 Task: Check the sale-to-list ratio of mountain view in the last 1 year.
Action: Mouse moved to (943, 218)
Screenshot: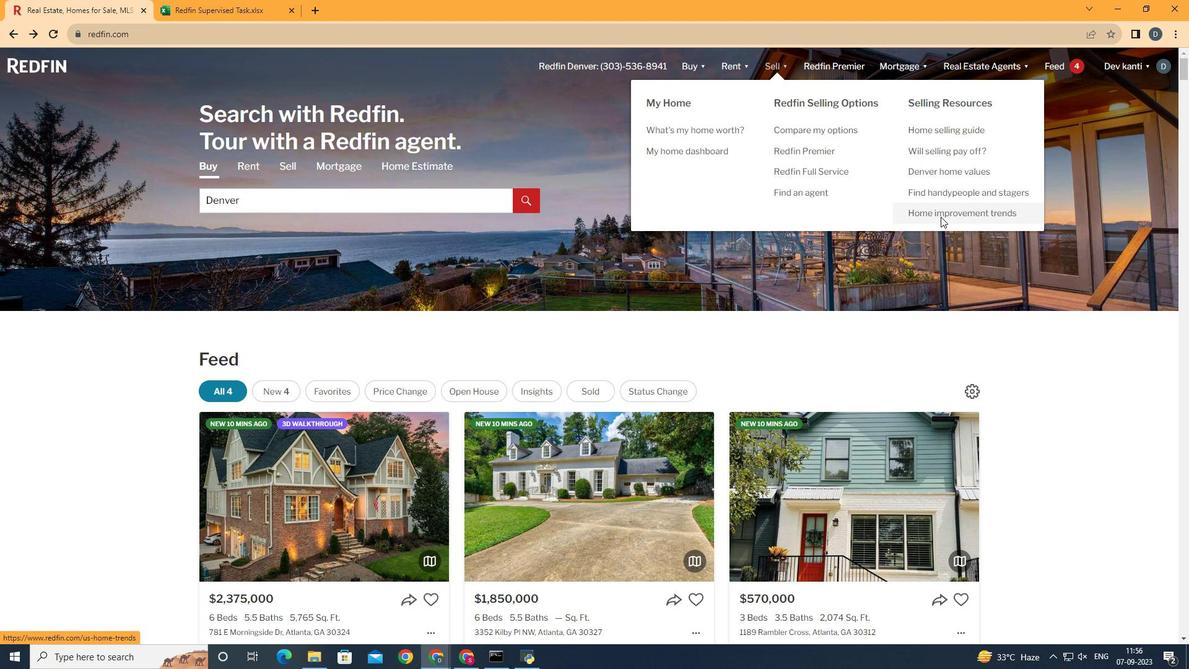 
Action: Mouse pressed left at (943, 218)
Screenshot: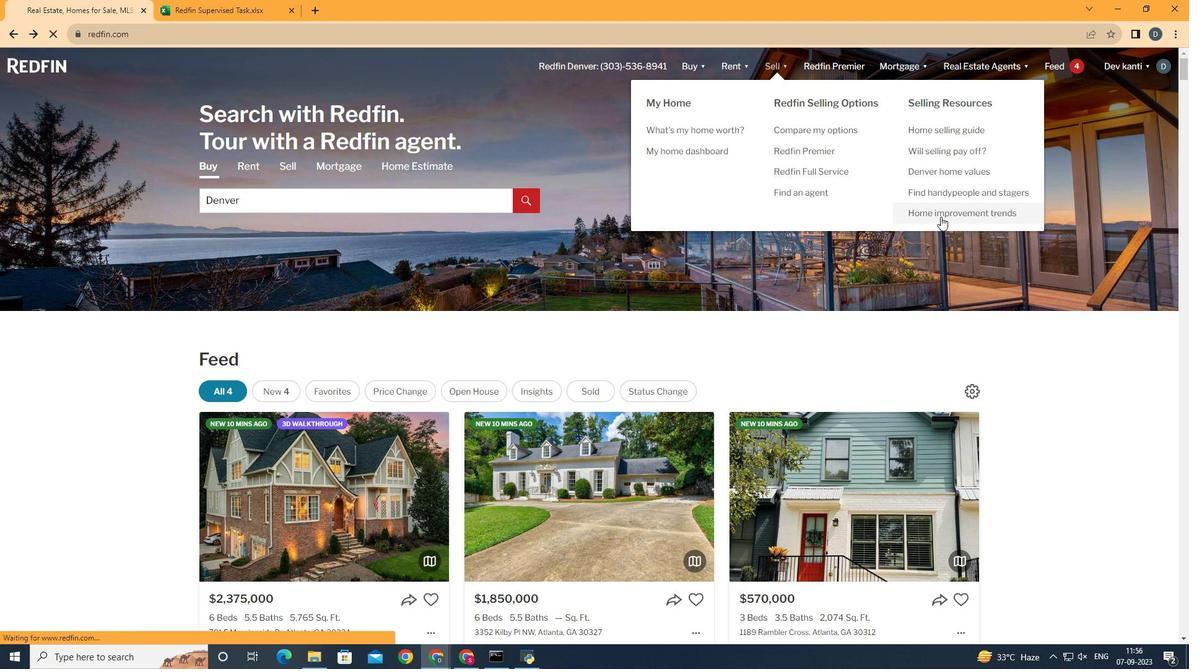 
Action: Mouse moved to (319, 237)
Screenshot: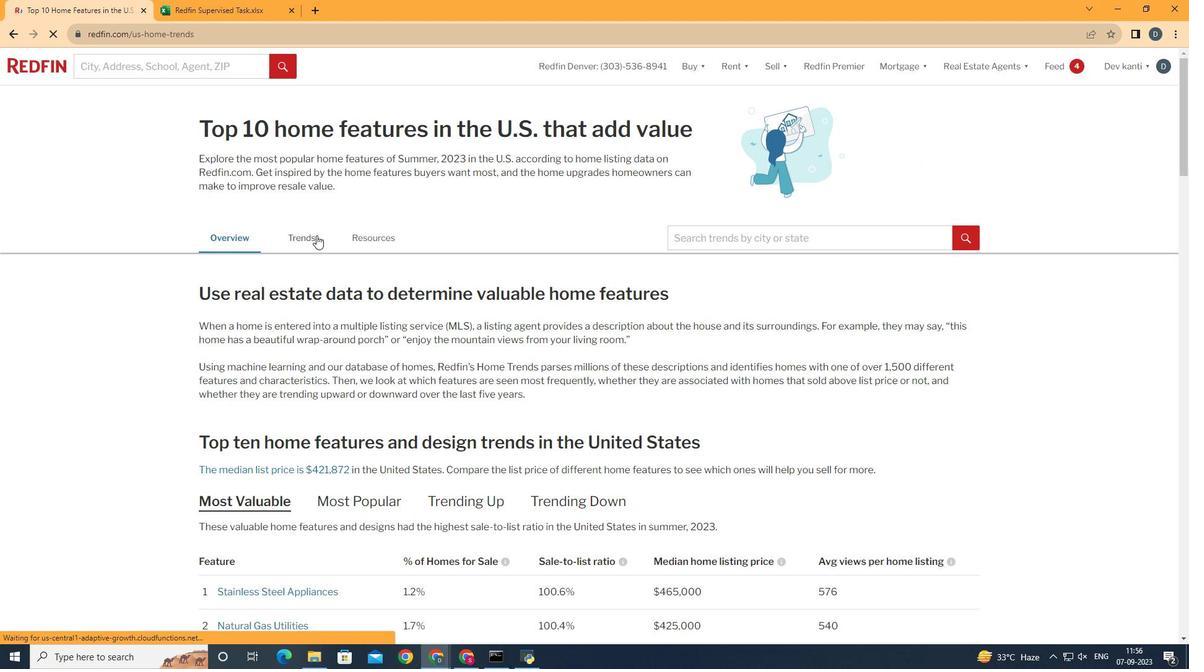 
Action: Mouse pressed left at (319, 237)
Screenshot: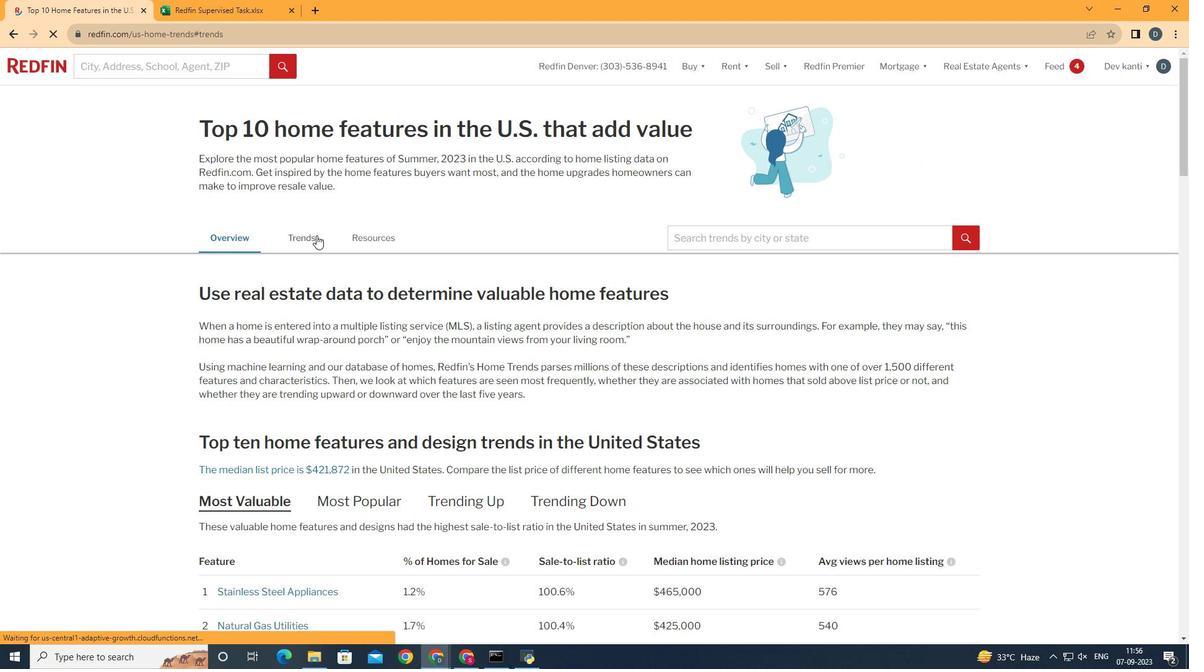 
Action: Mouse moved to (306, 235)
Screenshot: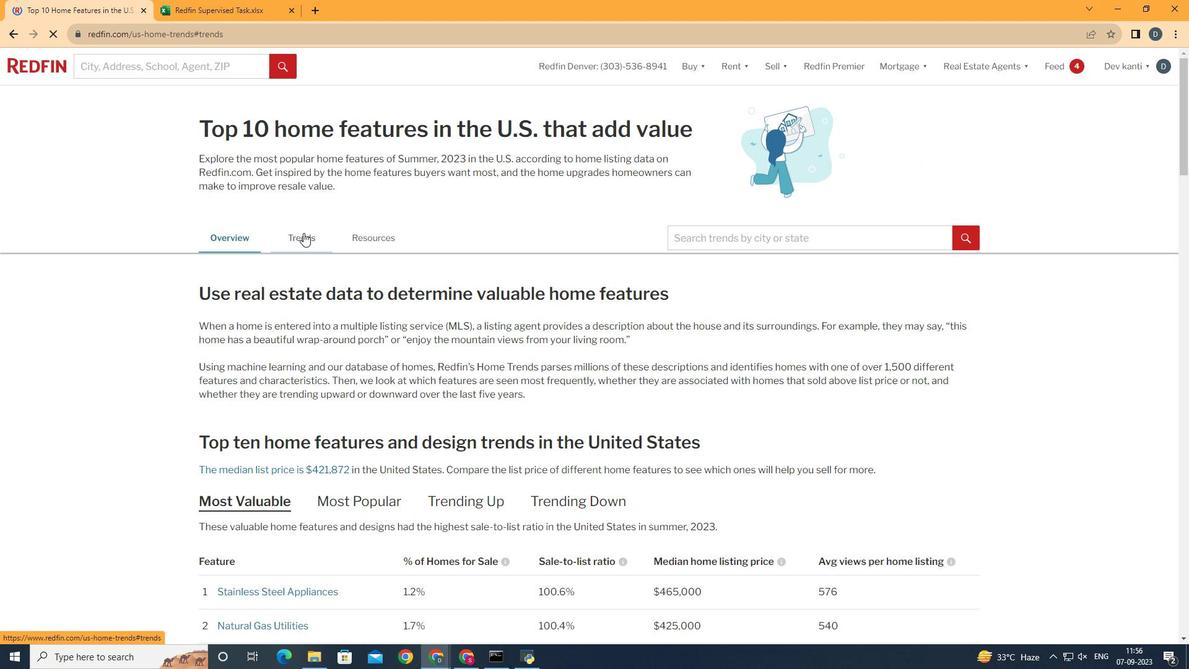 
Action: Mouse pressed left at (306, 235)
Screenshot: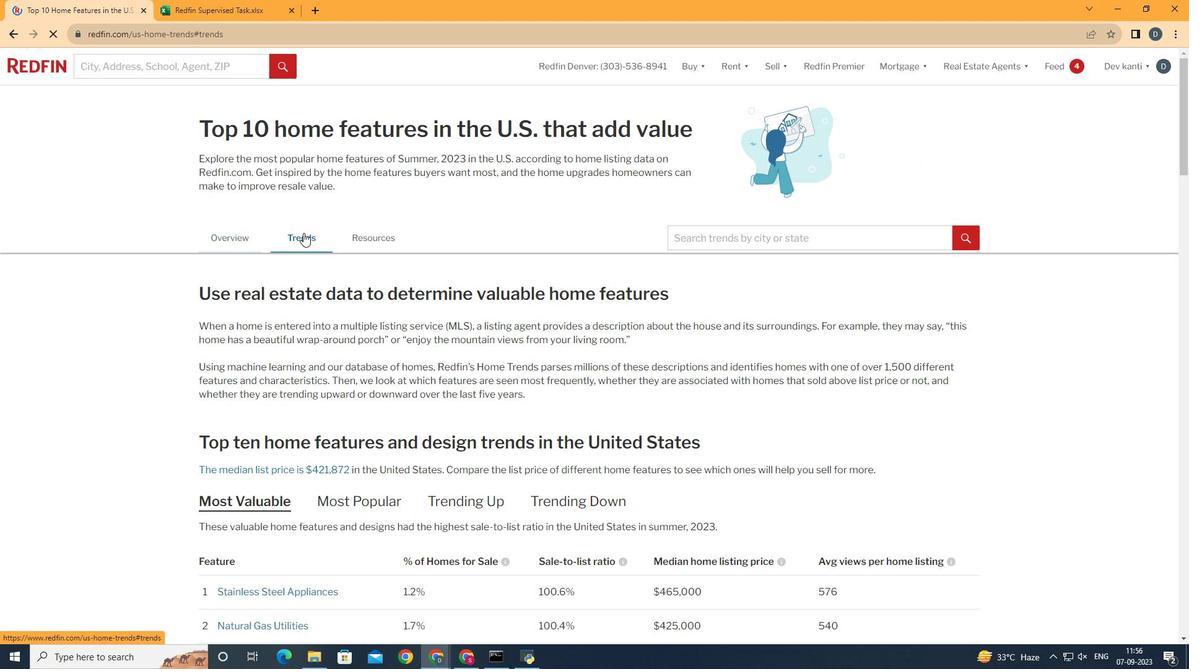 
Action: Mouse moved to (396, 296)
Screenshot: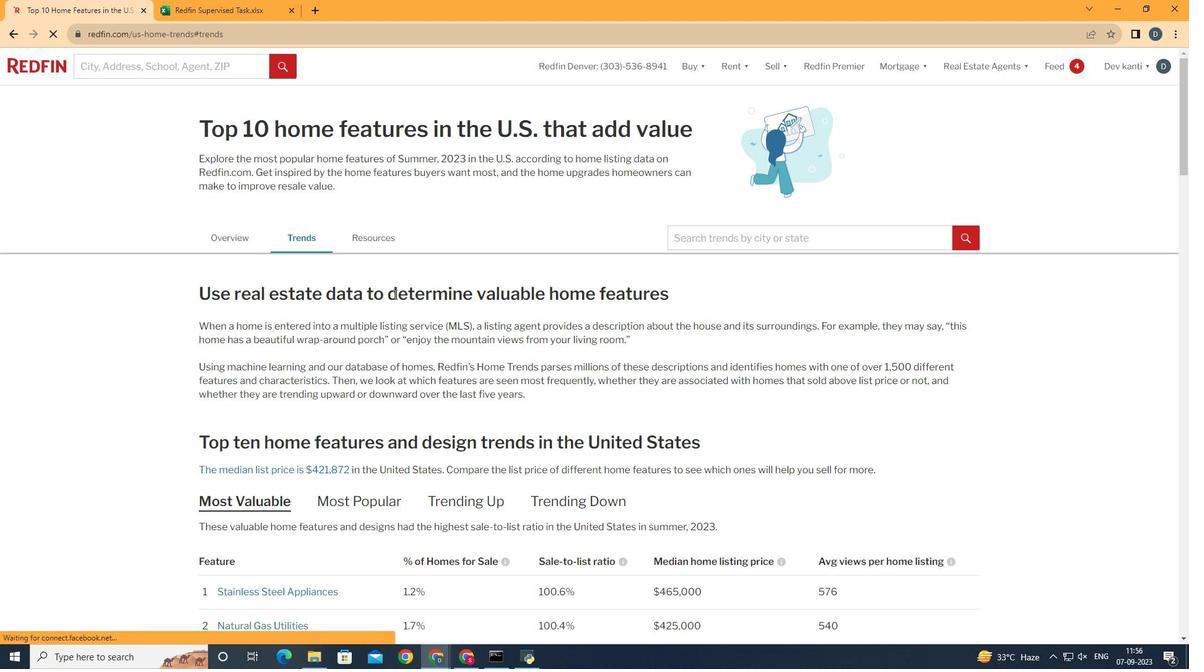 
Action: Mouse scrolled (396, 296) with delta (0, 0)
Screenshot: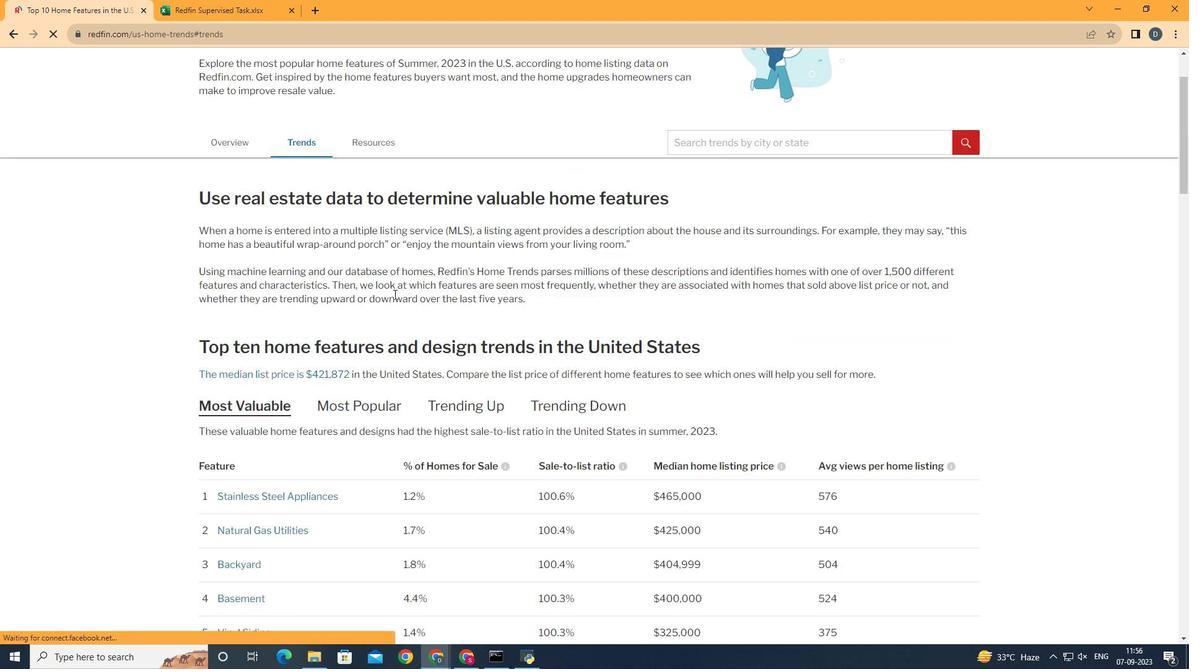 
Action: Mouse scrolled (396, 296) with delta (0, 0)
Screenshot: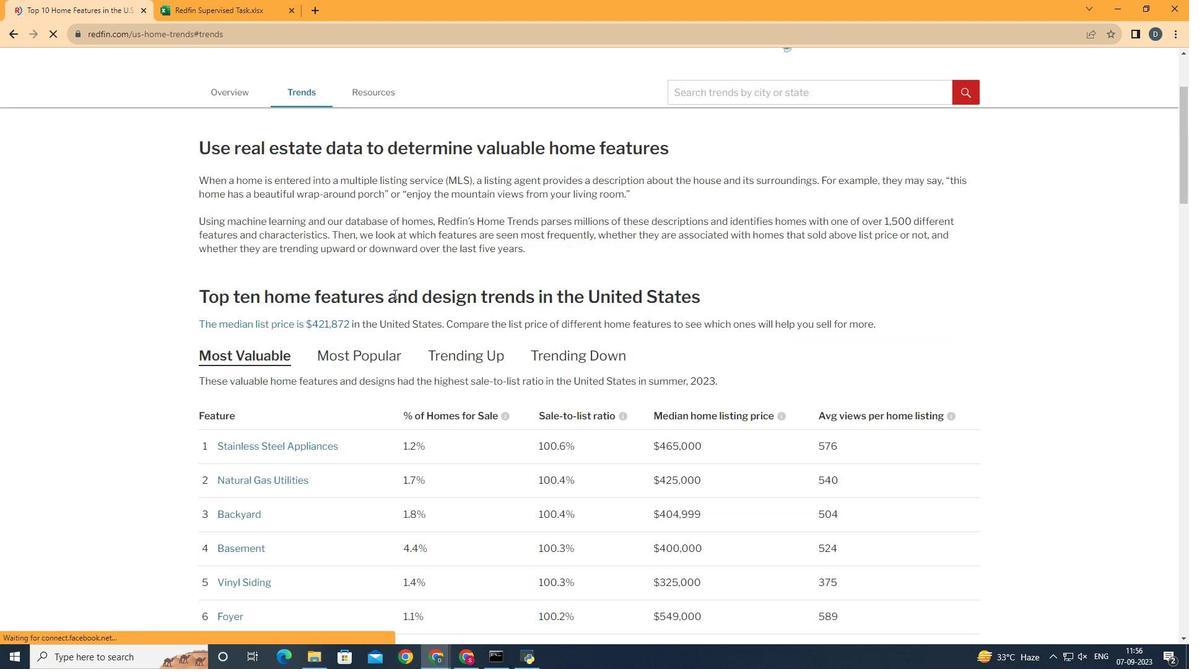 
Action: Mouse scrolled (396, 296) with delta (0, 0)
Screenshot: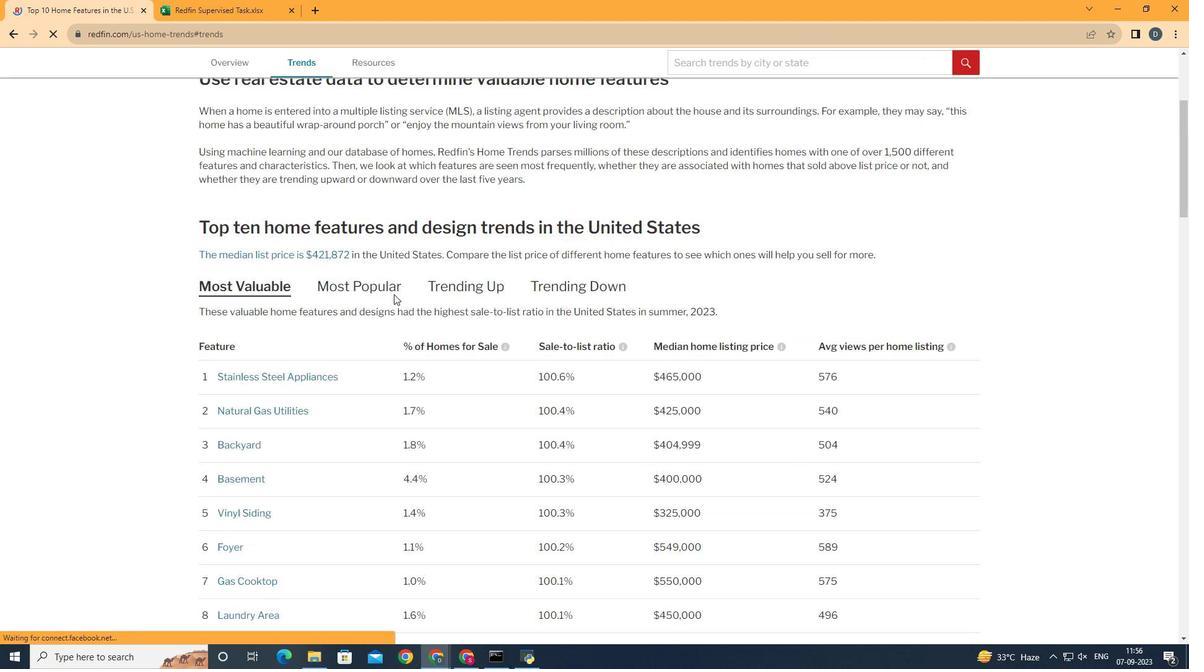
Action: Mouse scrolled (396, 296) with delta (0, 0)
Screenshot: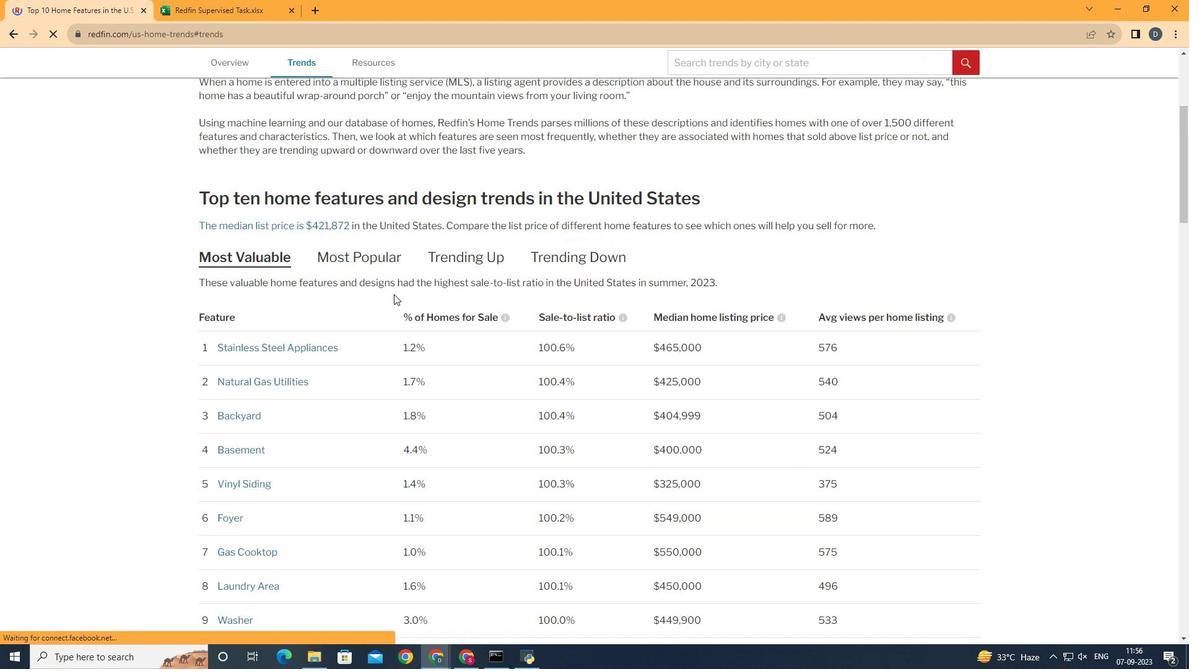 
Action: Mouse scrolled (396, 296) with delta (0, 0)
Screenshot: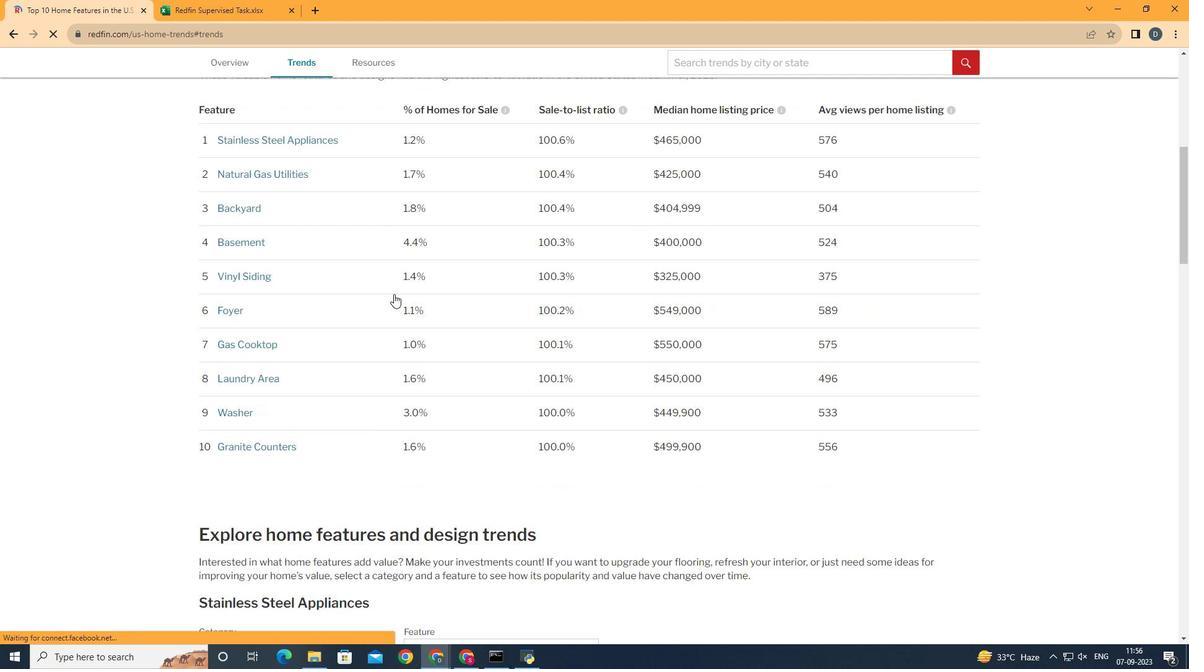 
Action: Mouse scrolled (396, 296) with delta (0, 0)
Screenshot: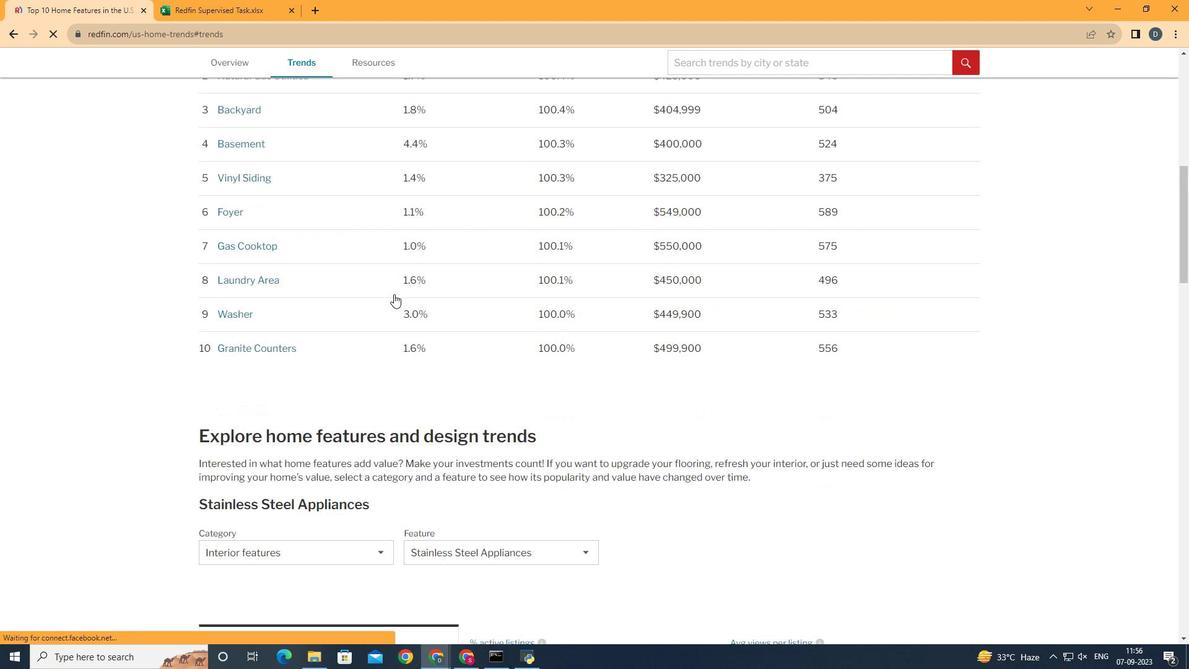 
Action: Mouse scrolled (396, 296) with delta (0, 0)
Screenshot: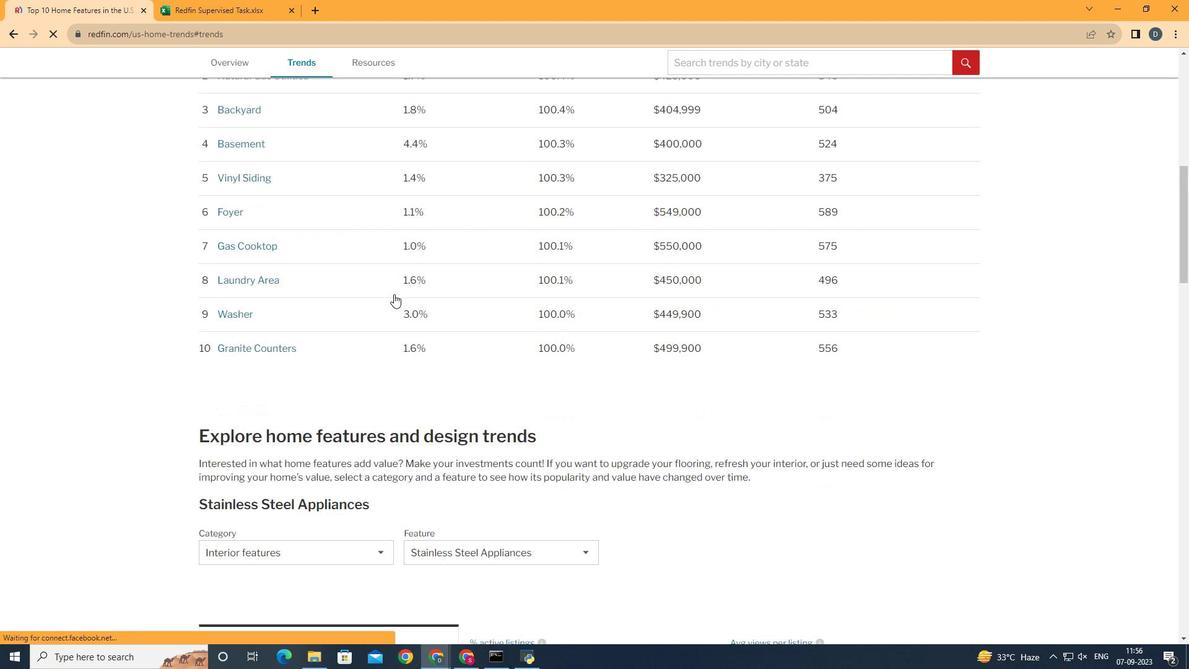 
Action: Mouse scrolled (396, 296) with delta (0, 0)
Screenshot: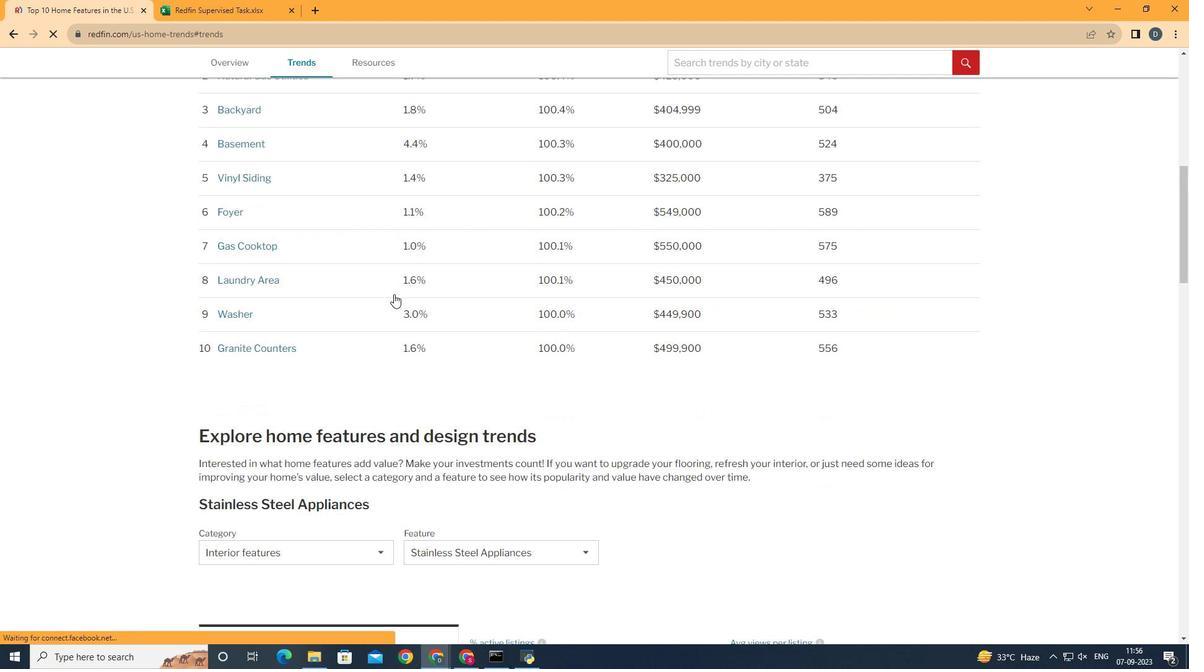 
Action: Mouse scrolled (396, 296) with delta (0, 0)
Screenshot: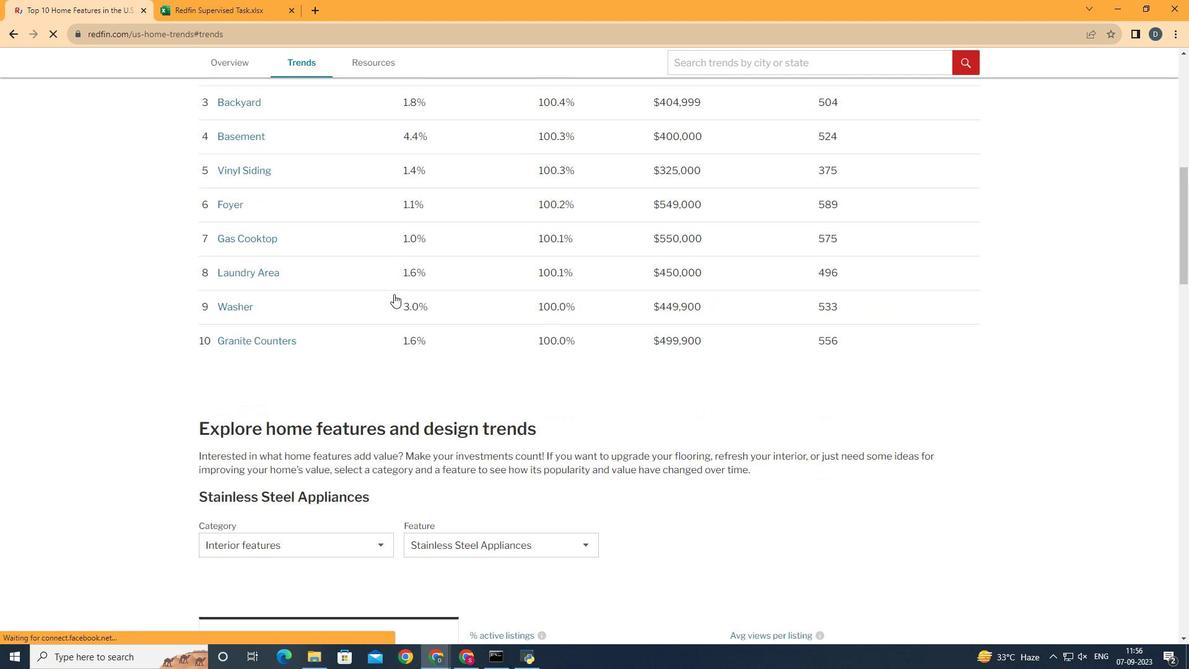 
Action: Mouse scrolled (396, 296) with delta (0, 0)
Screenshot: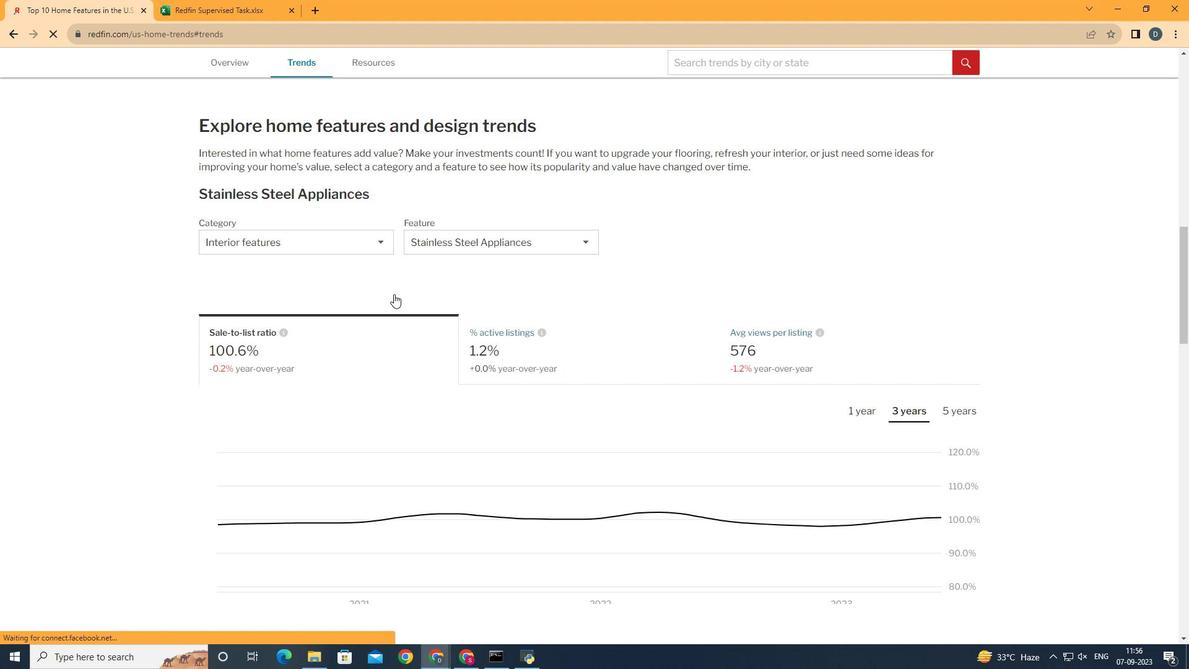 
Action: Mouse scrolled (396, 296) with delta (0, 0)
Screenshot: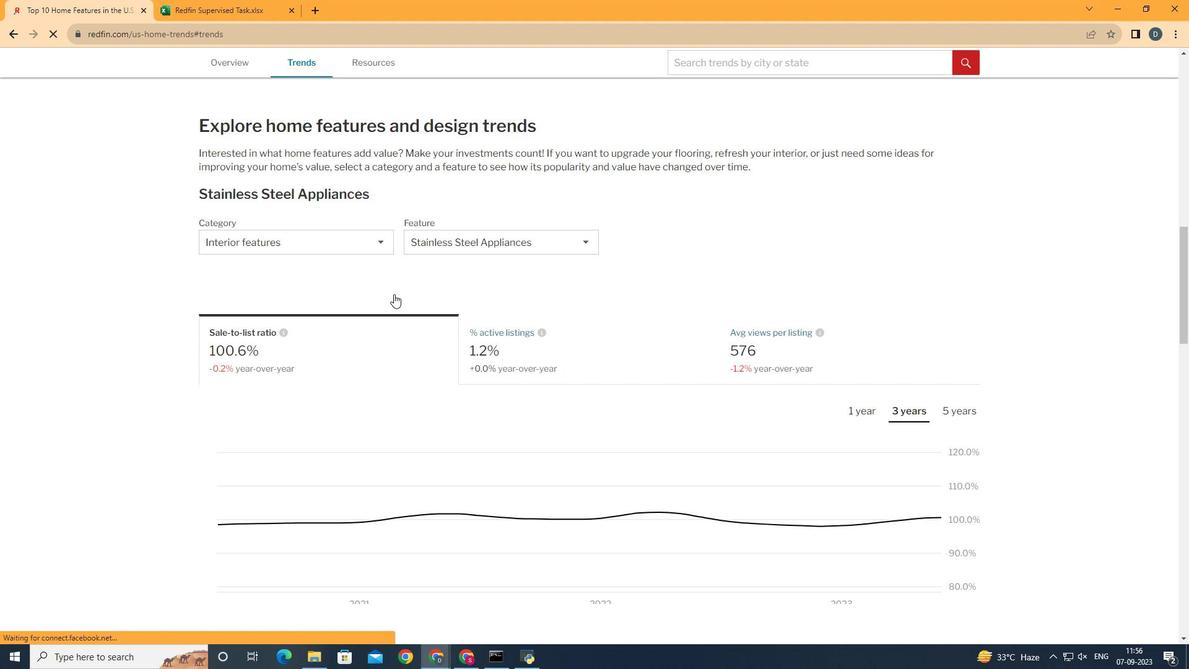 
Action: Mouse scrolled (396, 296) with delta (0, 0)
Screenshot: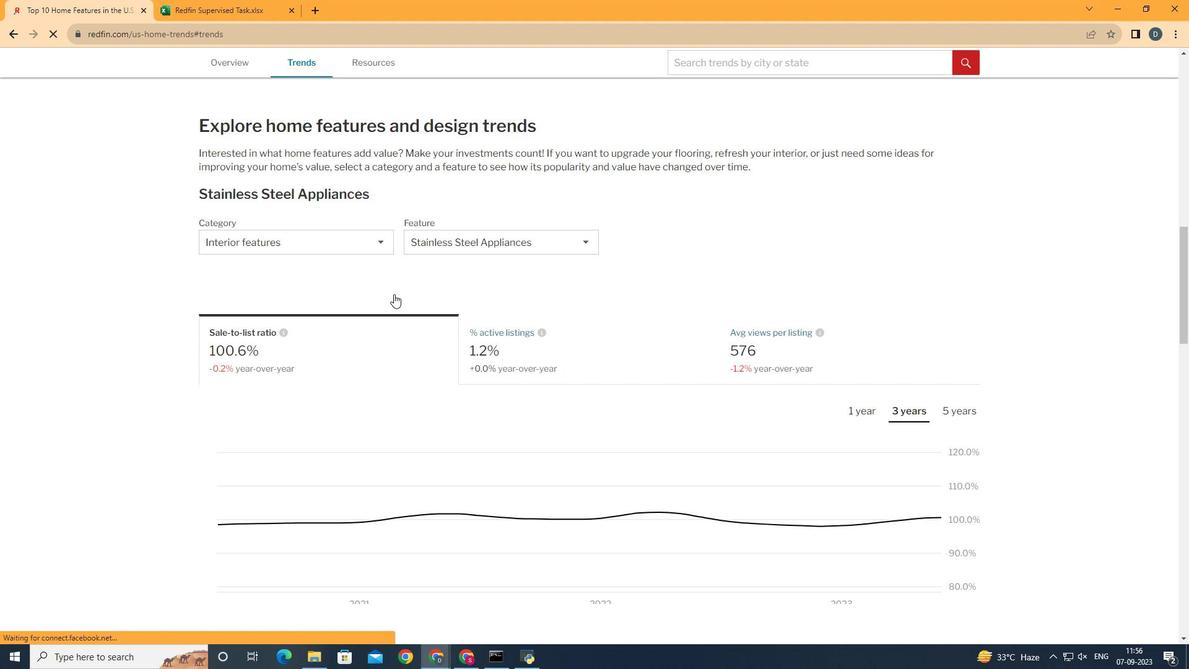 
Action: Mouse scrolled (396, 296) with delta (0, 0)
Screenshot: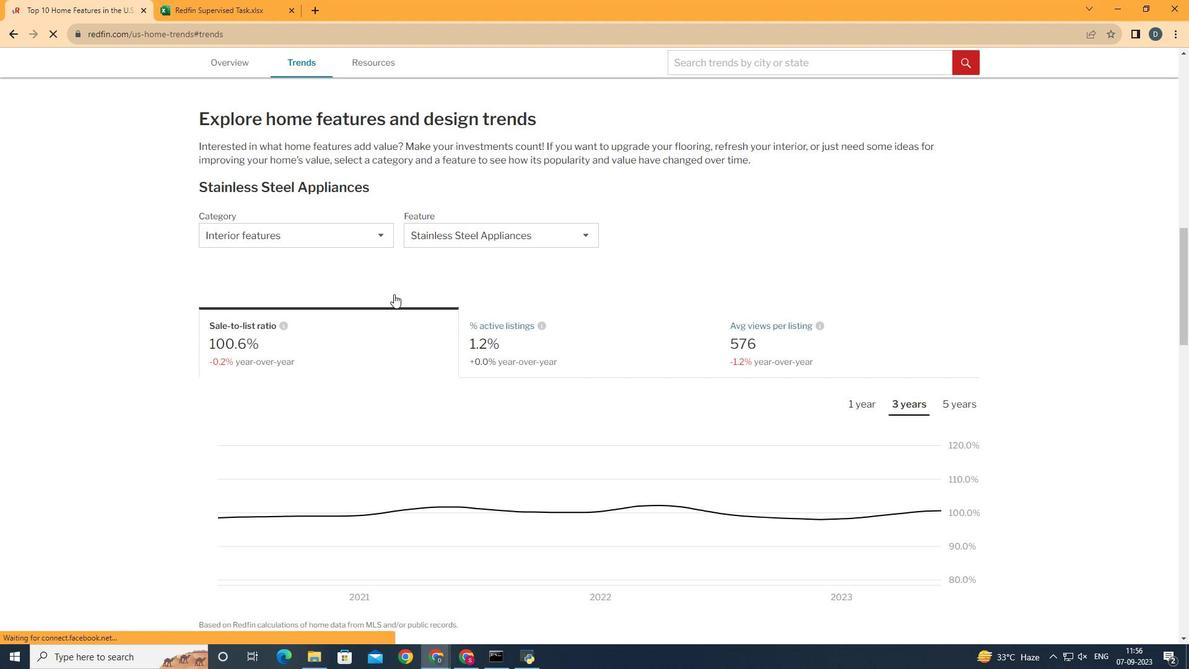 
Action: Mouse scrolled (396, 296) with delta (0, 0)
Screenshot: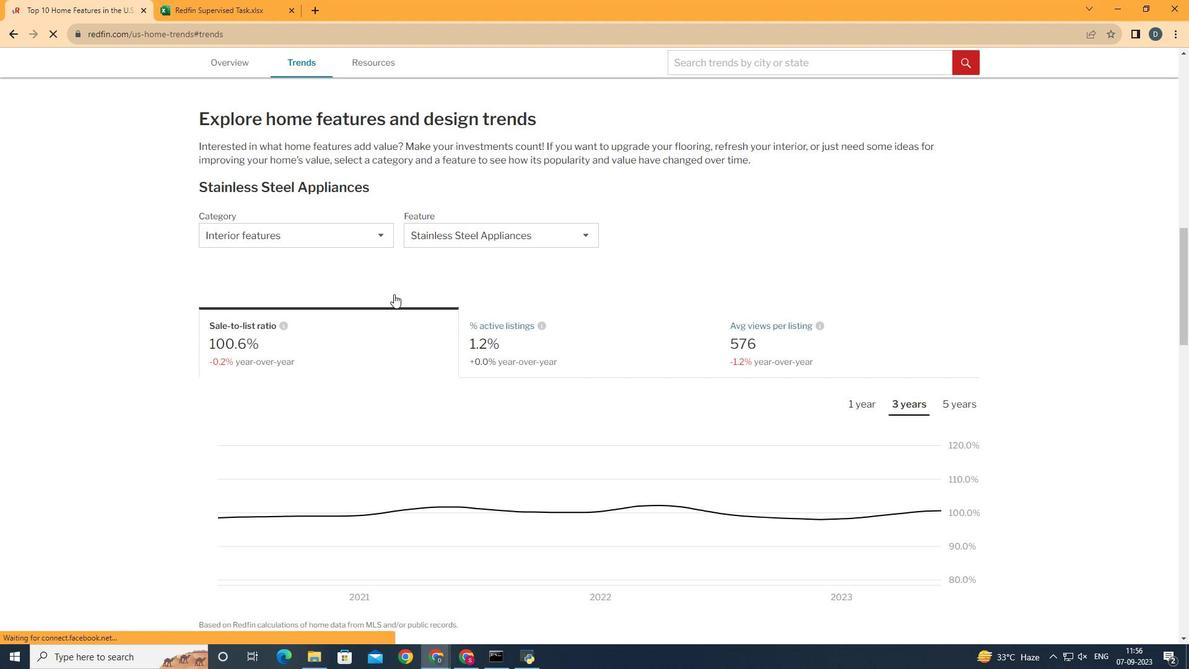 
Action: Mouse moved to (329, 243)
Screenshot: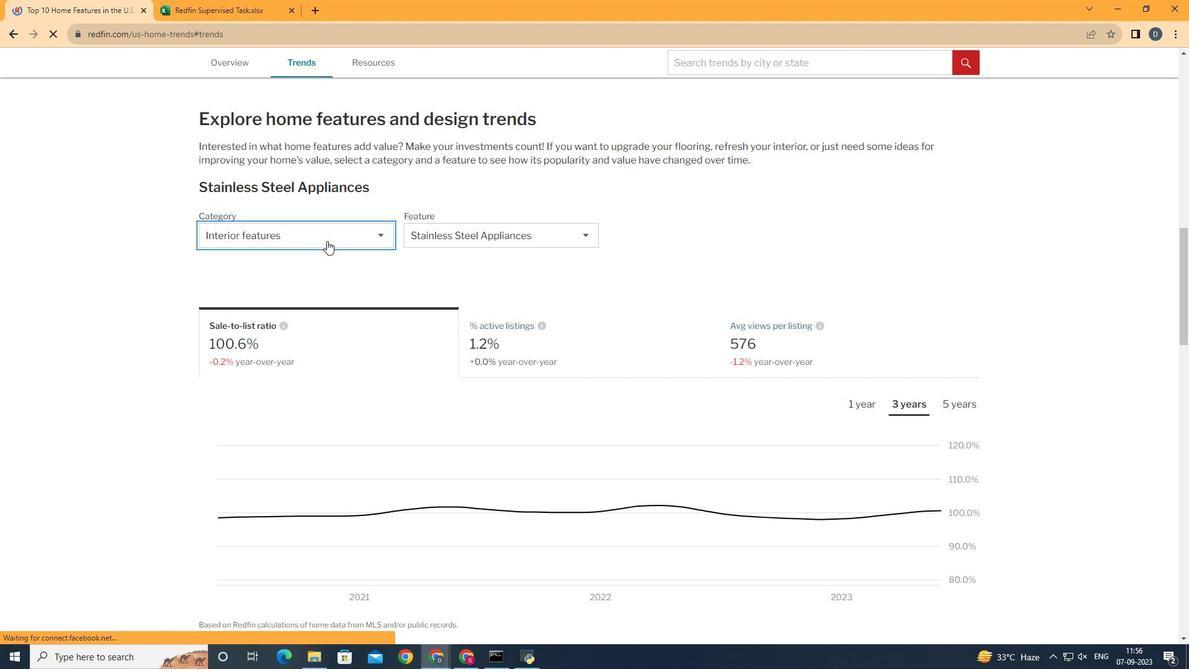 
Action: Mouse pressed left at (329, 243)
Screenshot: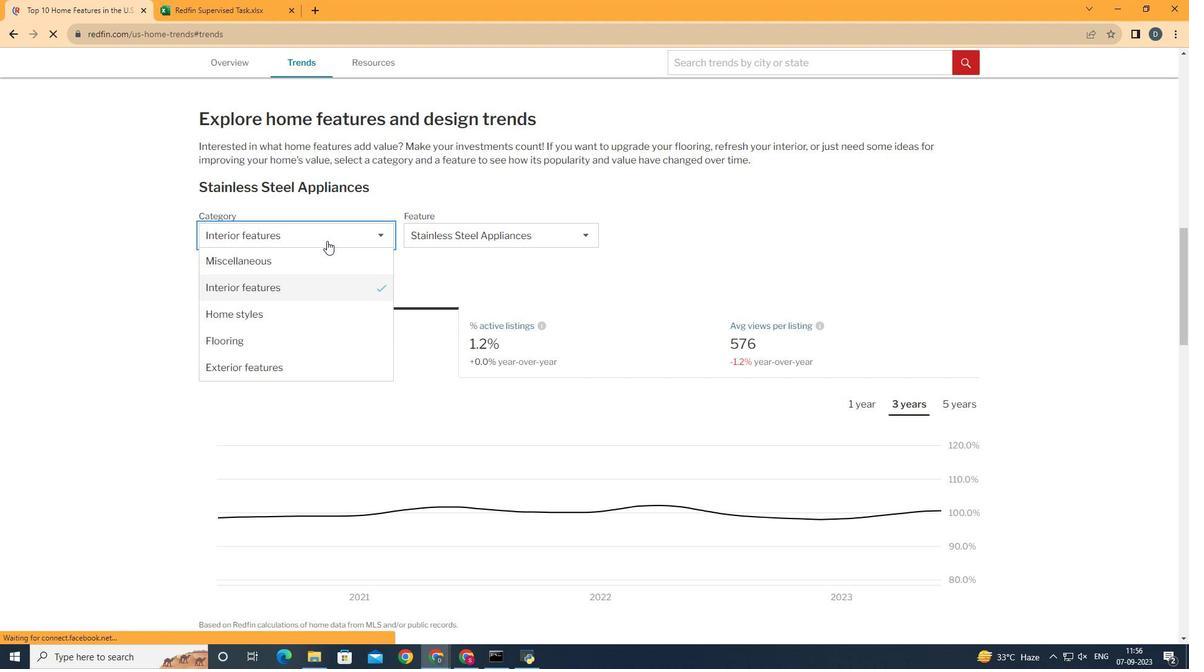 
Action: Mouse moved to (320, 262)
Screenshot: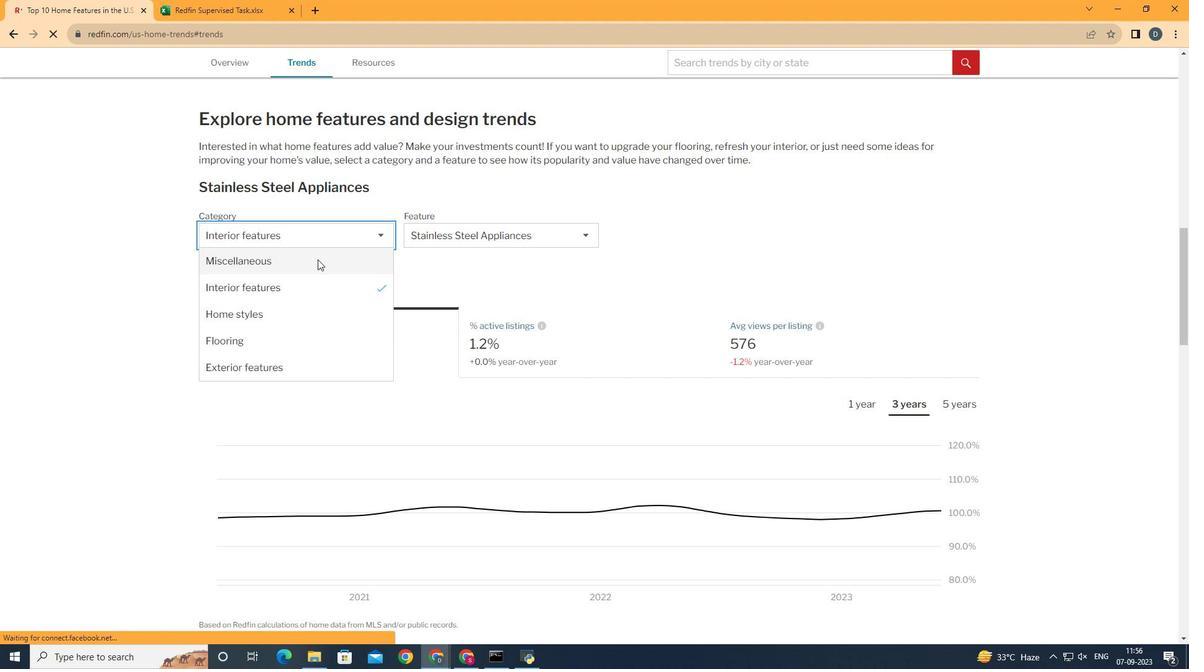 
Action: Mouse pressed left at (320, 262)
Screenshot: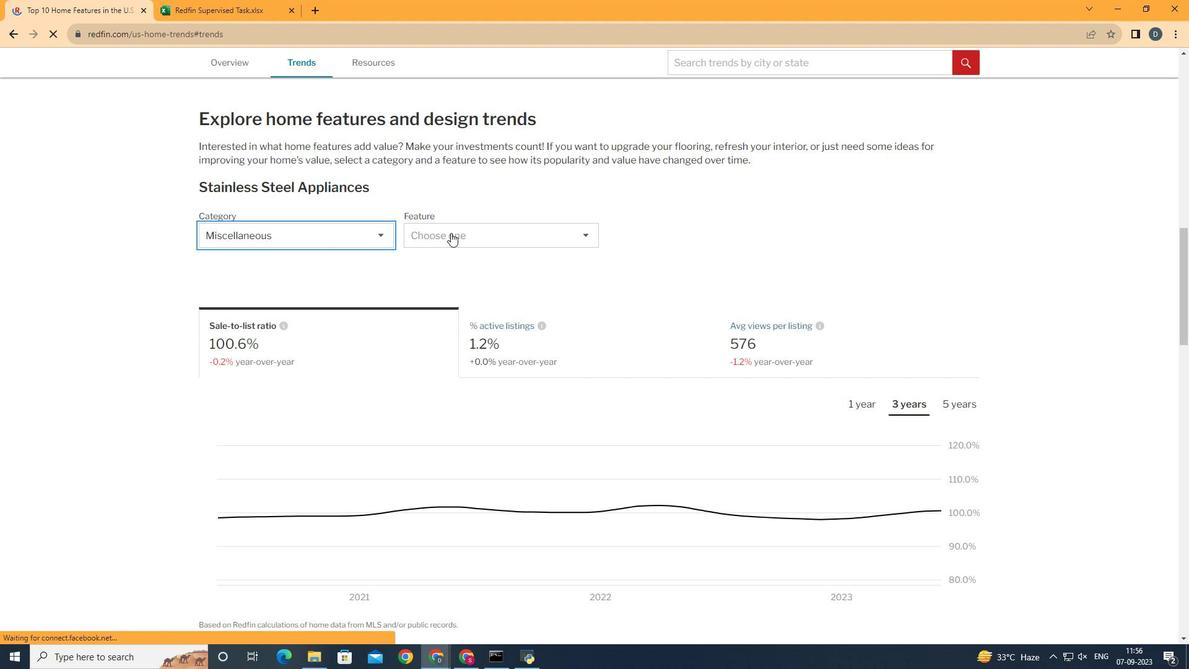 
Action: Mouse moved to (453, 235)
Screenshot: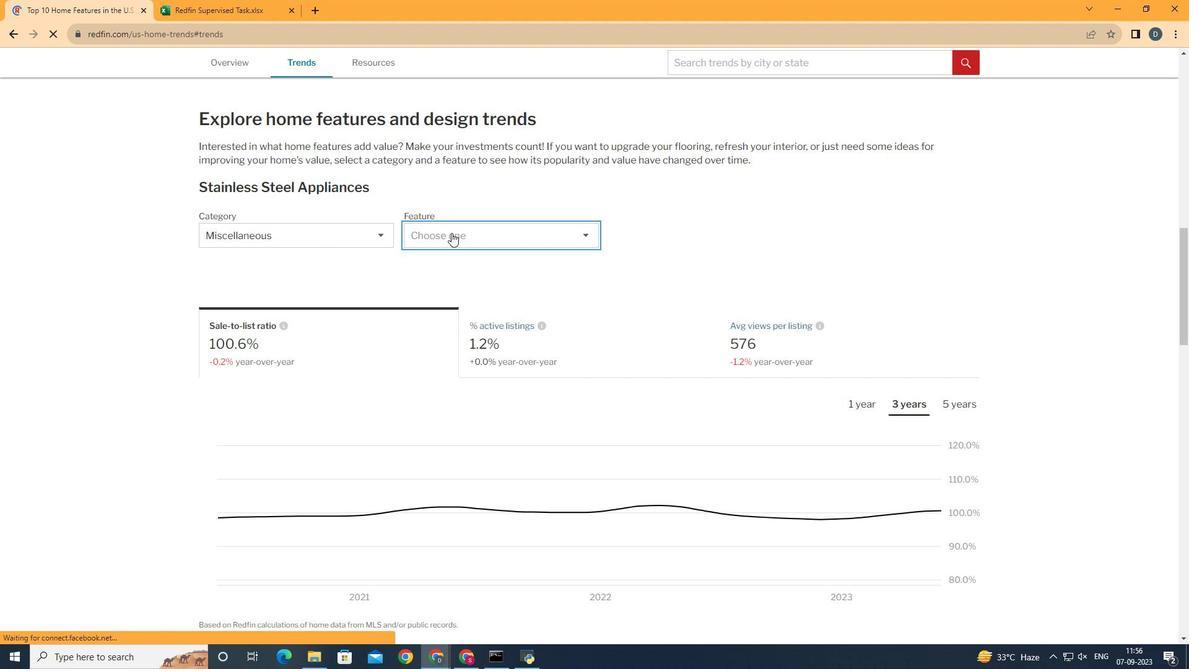 
Action: Mouse pressed left at (453, 235)
Screenshot: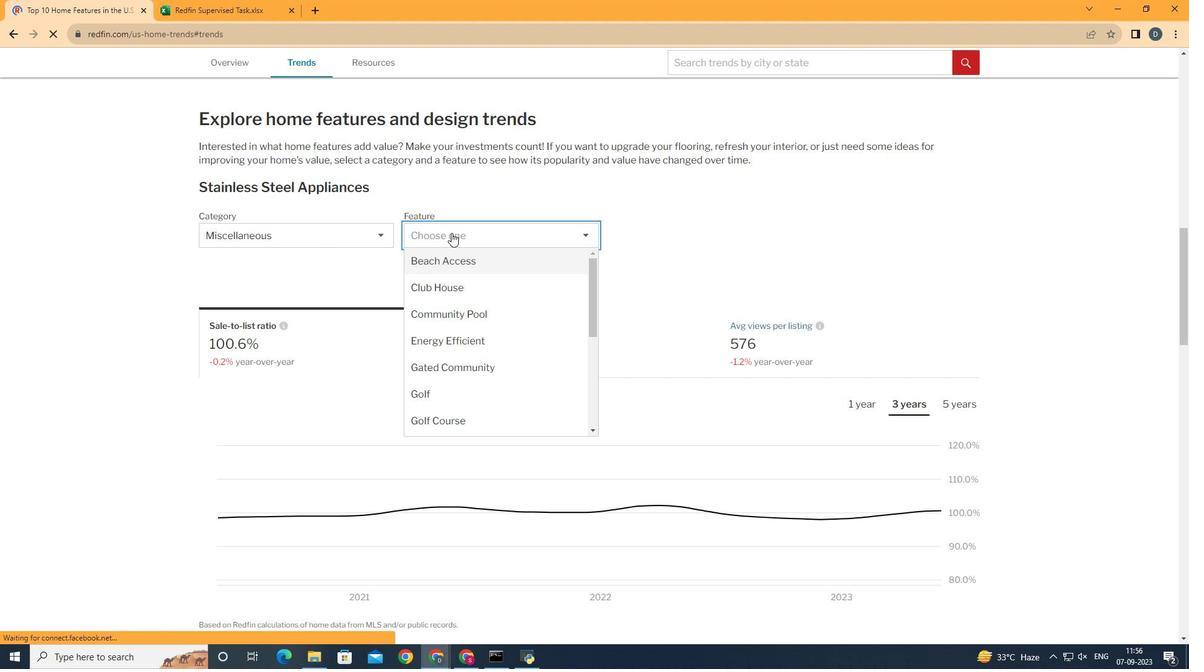 
Action: Mouse moved to (473, 354)
Screenshot: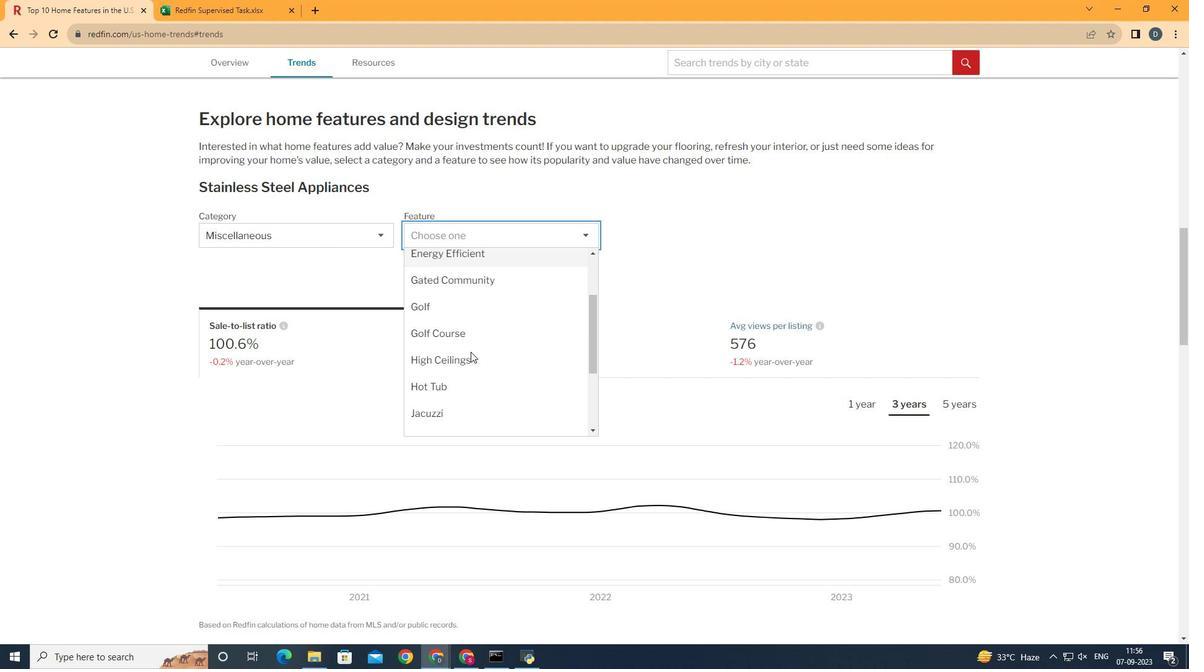 
Action: Mouse scrolled (473, 353) with delta (0, 0)
Screenshot: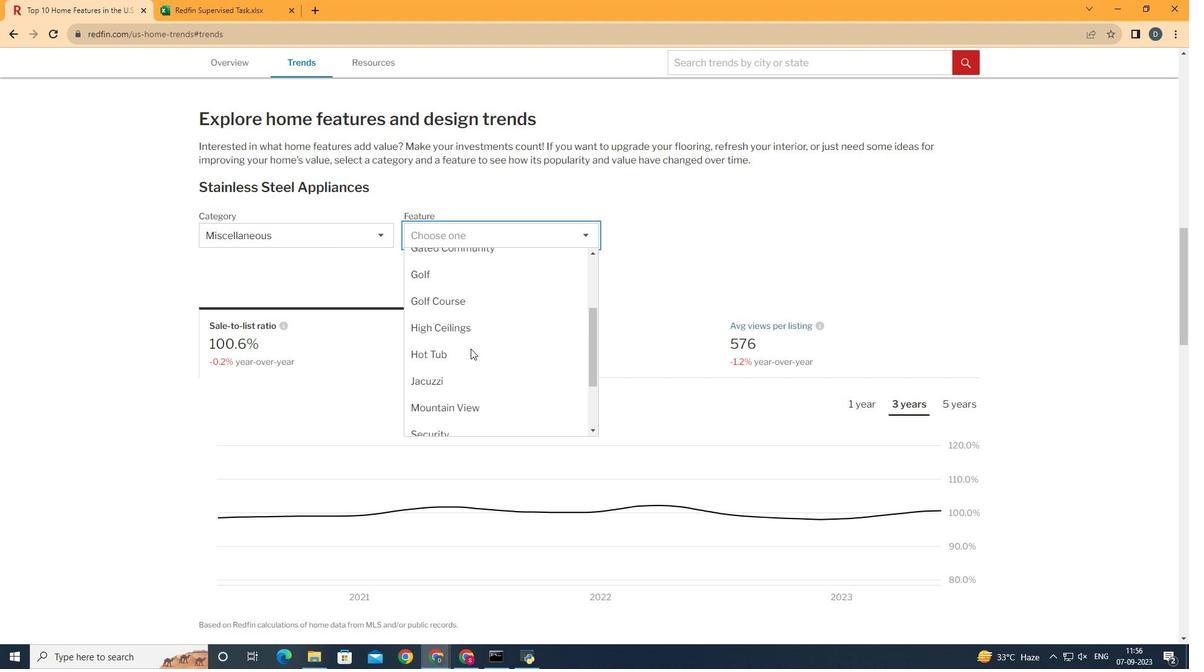 
Action: Mouse scrolled (473, 353) with delta (0, 0)
Screenshot: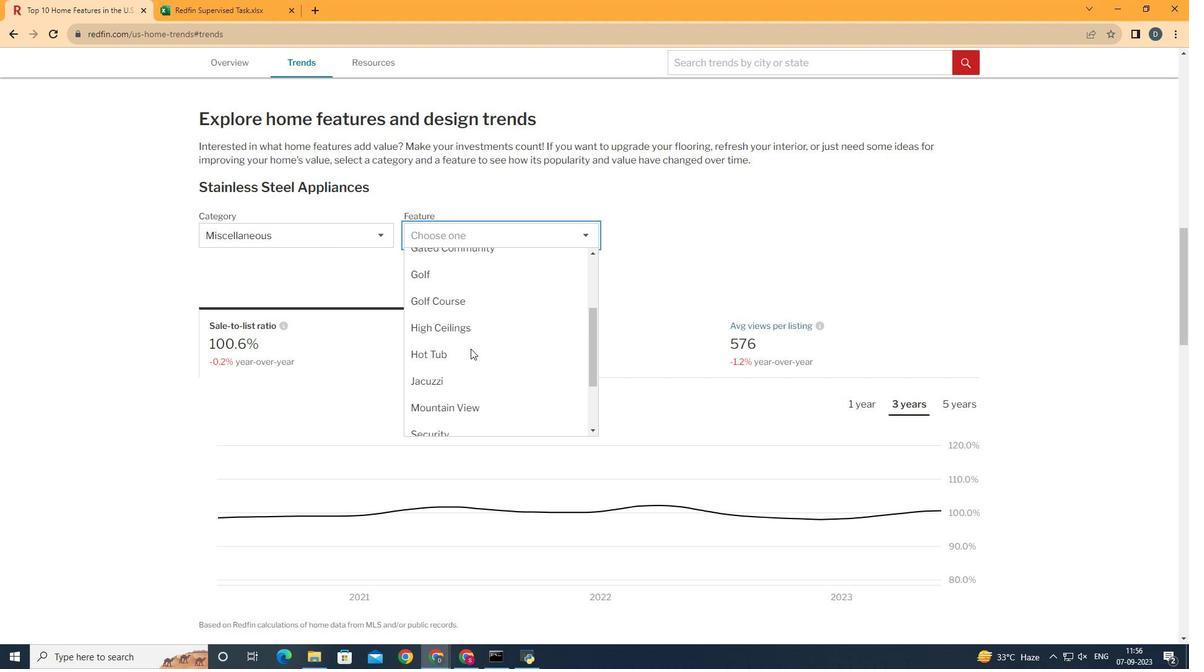 
Action: Mouse moved to (475, 346)
Screenshot: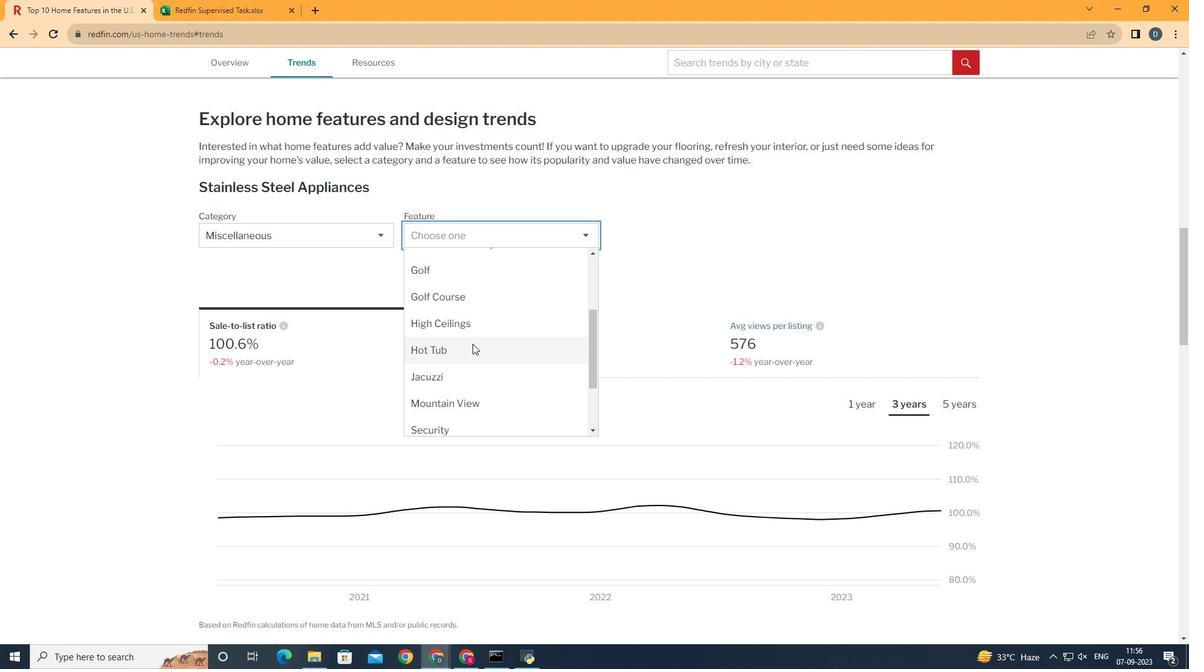 
Action: Mouse scrolled (475, 345) with delta (0, 0)
Screenshot: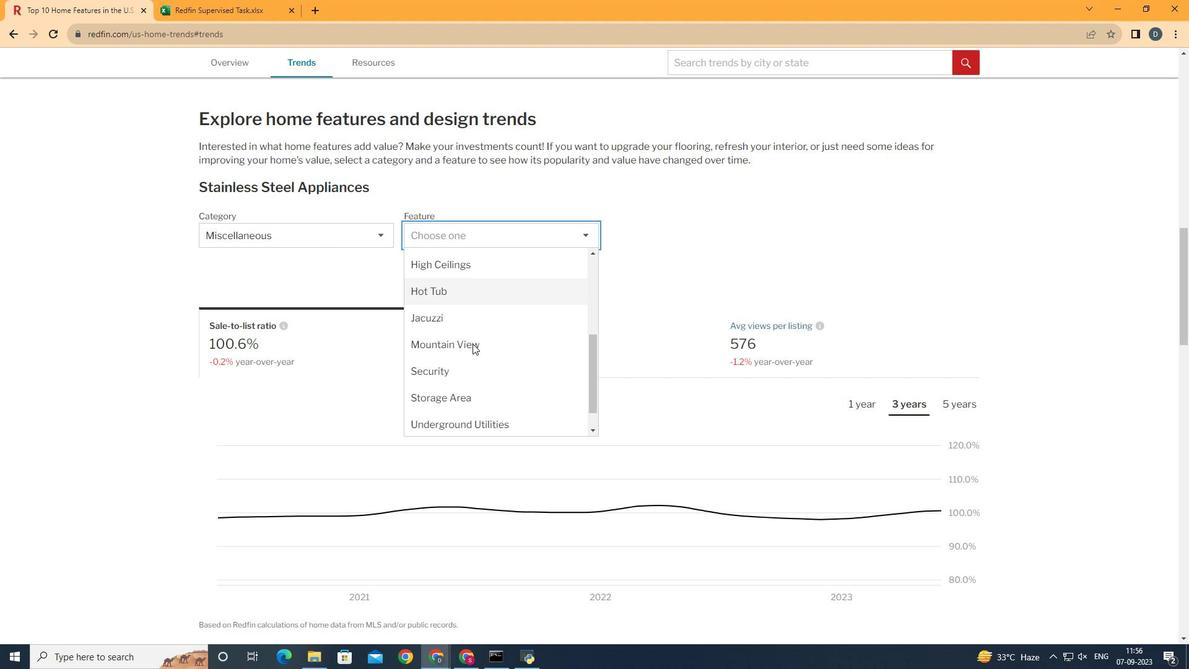 
Action: Mouse moved to (491, 351)
Screenshot: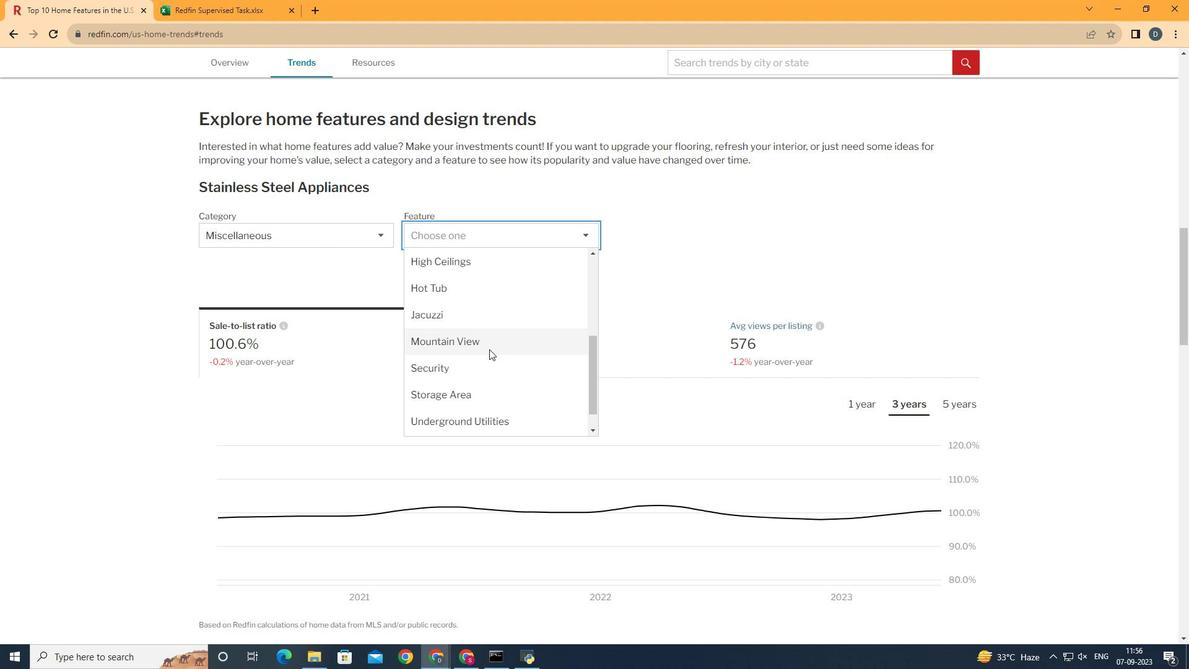
Action: Mouse pressed left at (491, 351)
Screenshot: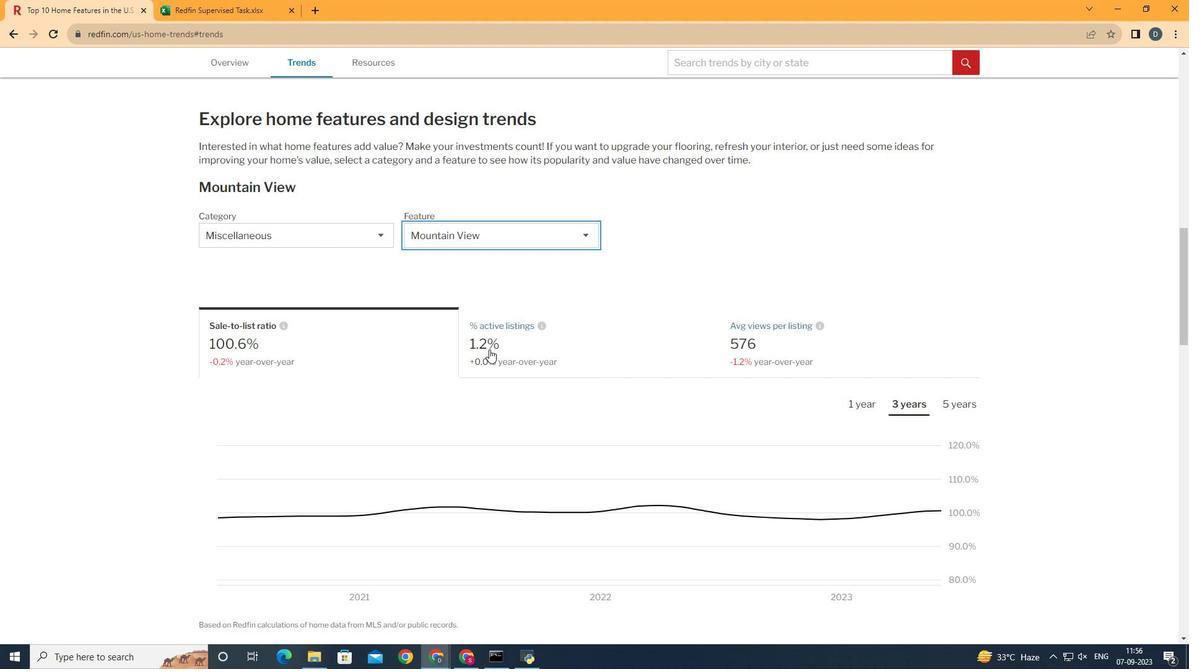 
Action: Mouse moved to (350, 369)
Screenshot: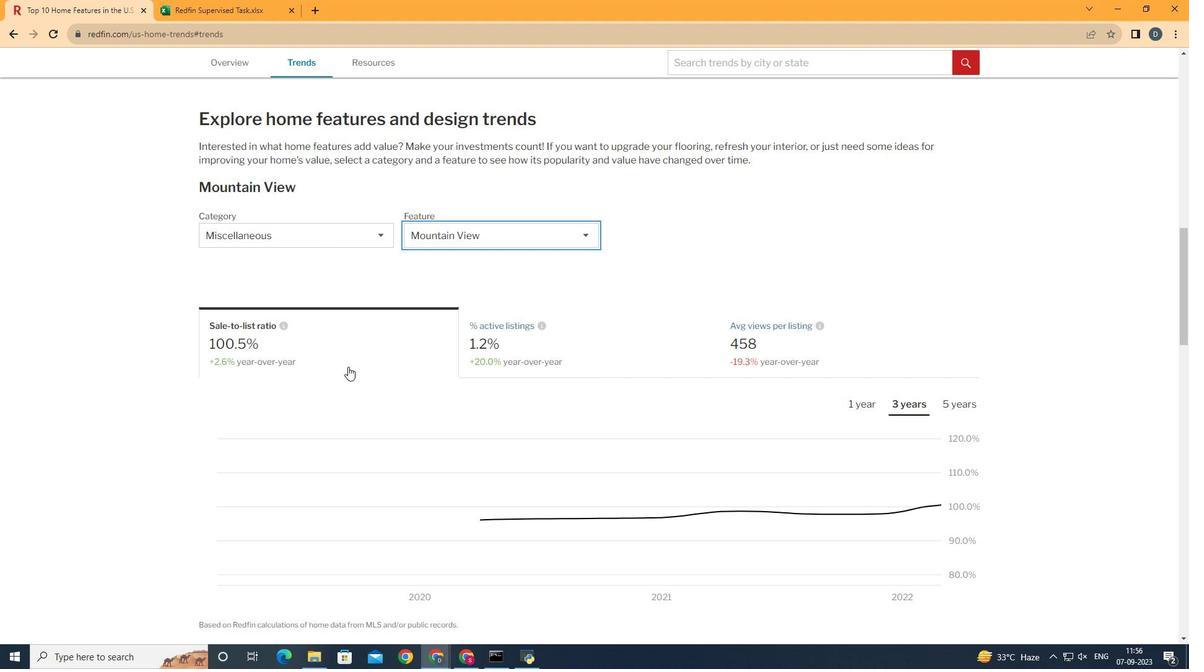 
Action: Mouse pressed left at (350, 369)
Screenshot: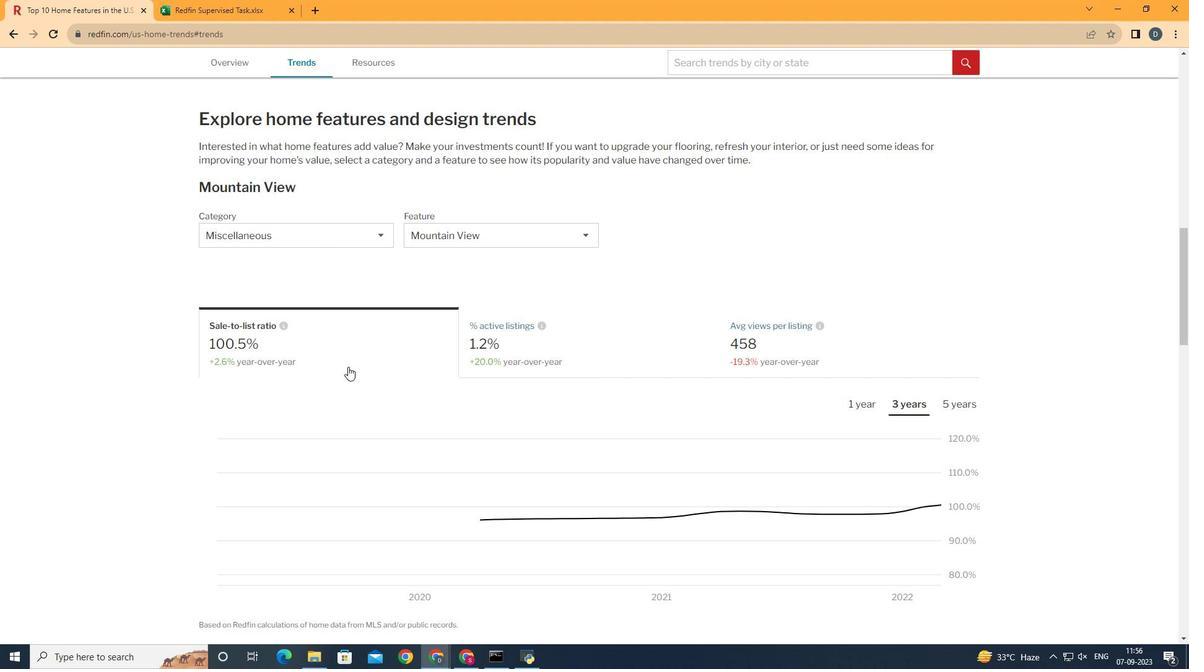 
Action: Mouse moved to (870, 409)
Screenshot: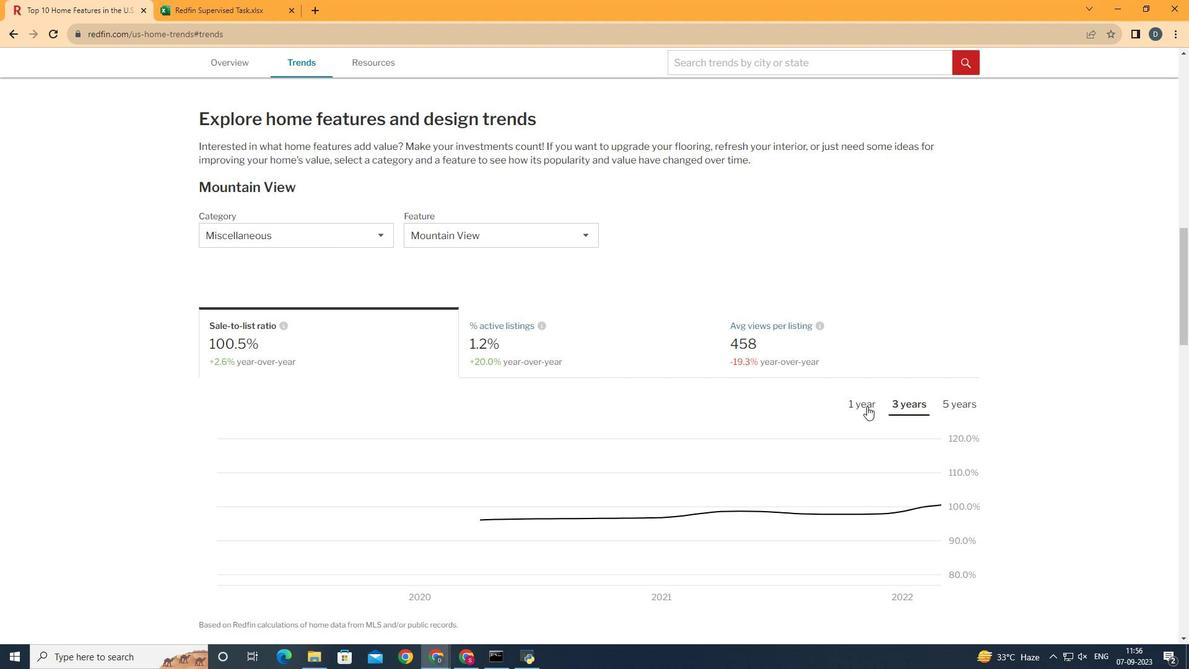 
Action: Mouse pressed left at (870, 409)
Screenshot: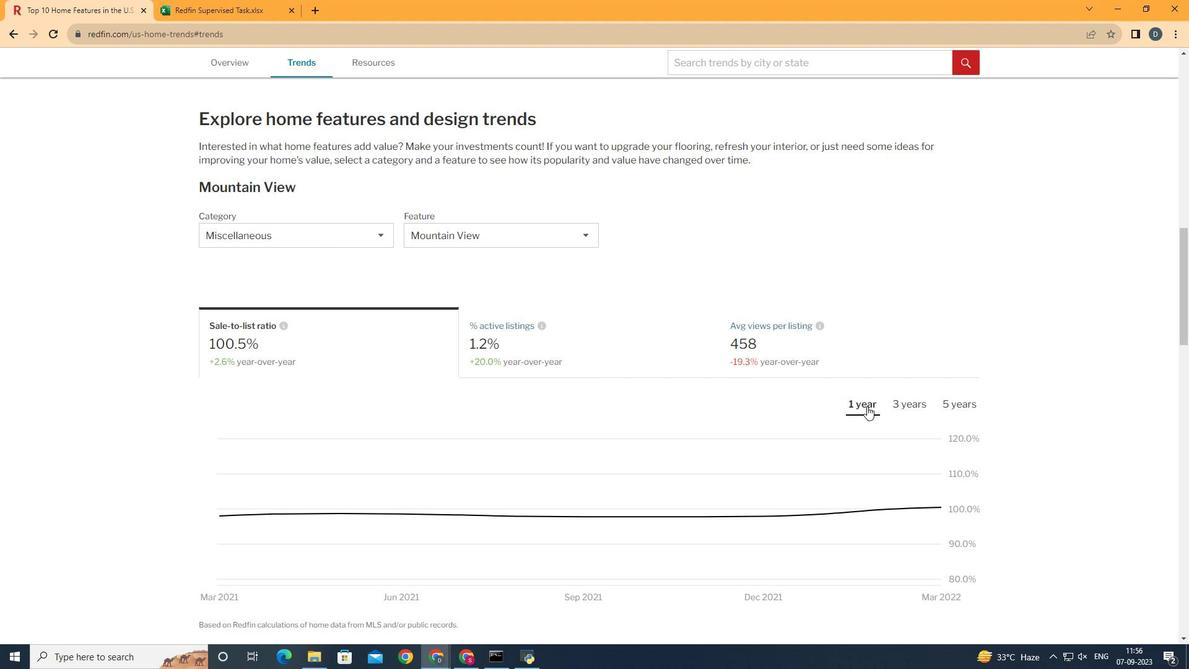 
Action: Mouse moved to (688, 429)
Screenshot: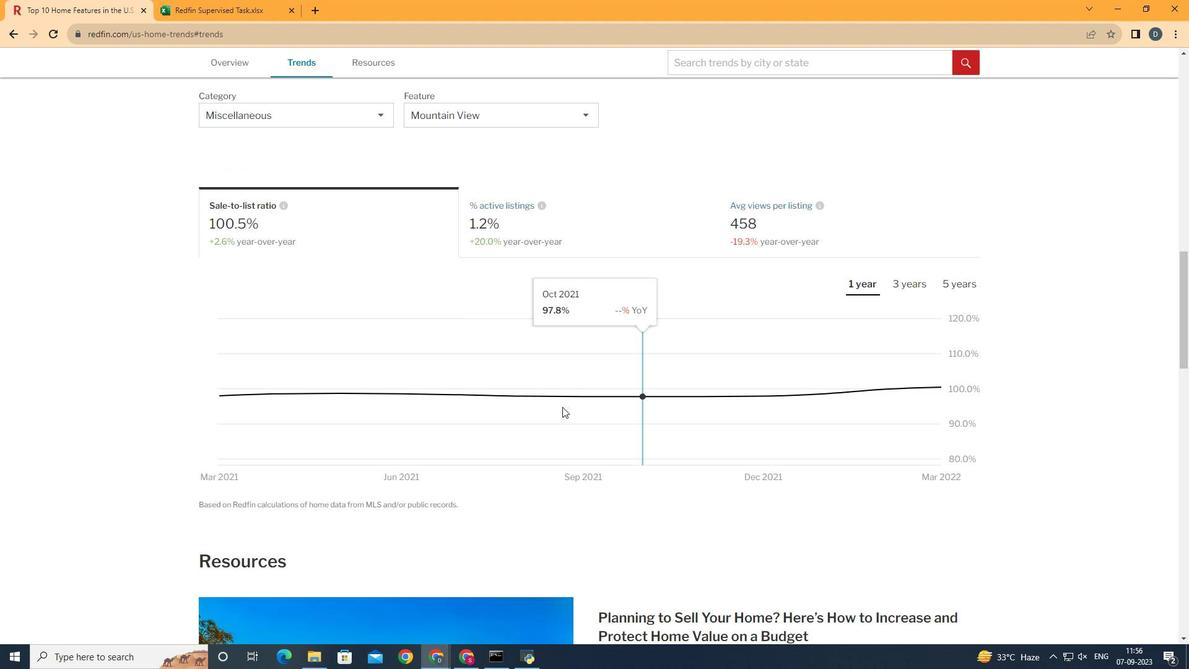 
Action: Mouse scrolled (688, 428) with delta (0, 0)
Screenshot: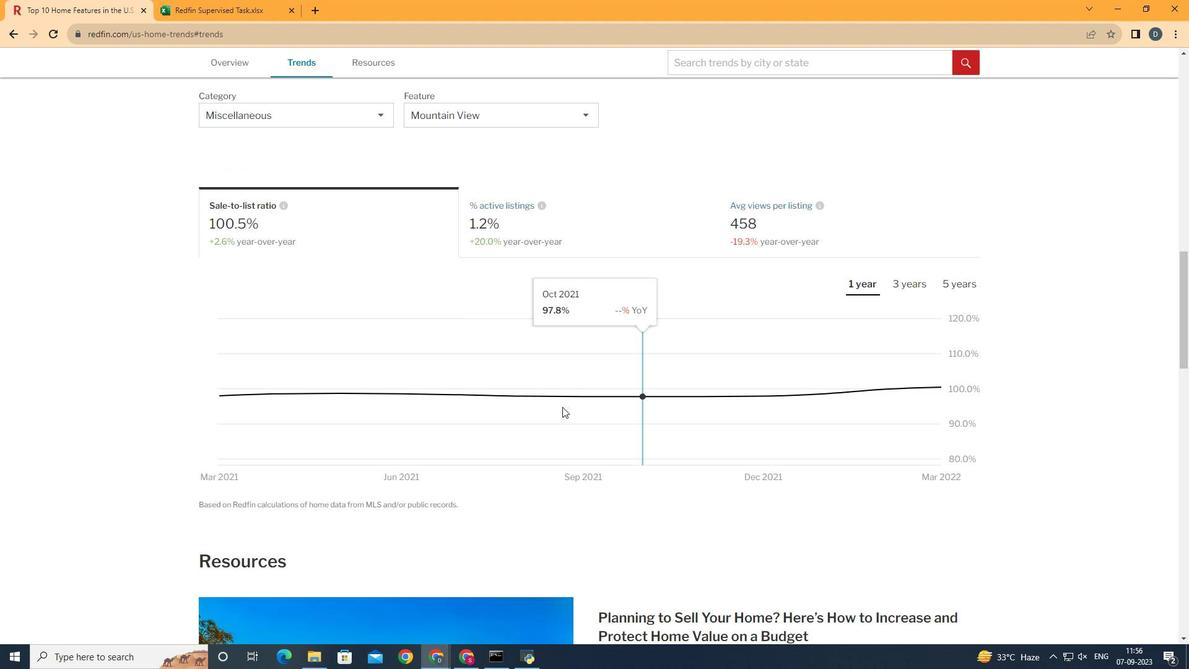 
Action: Mouse moved to (686, 428)
Screenshot: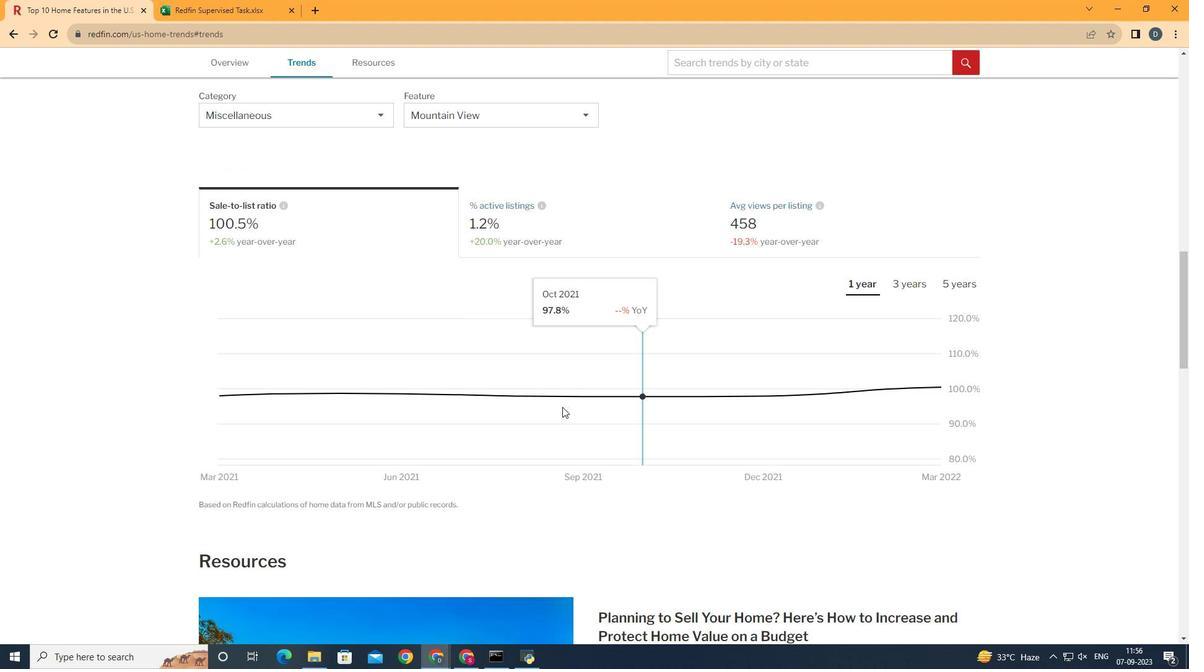 
Action: Mouse scrolled (686, 427) with delta (0, 0)
Screenshot: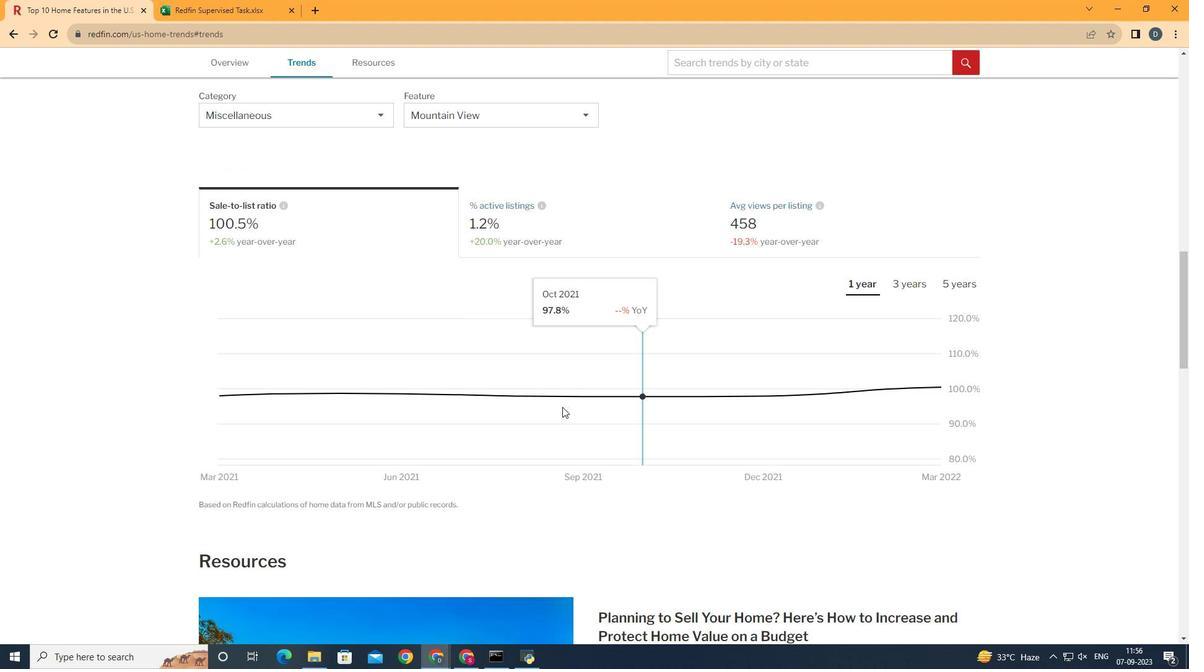
Action: Mouse moved to (881, 384)
Screenshot: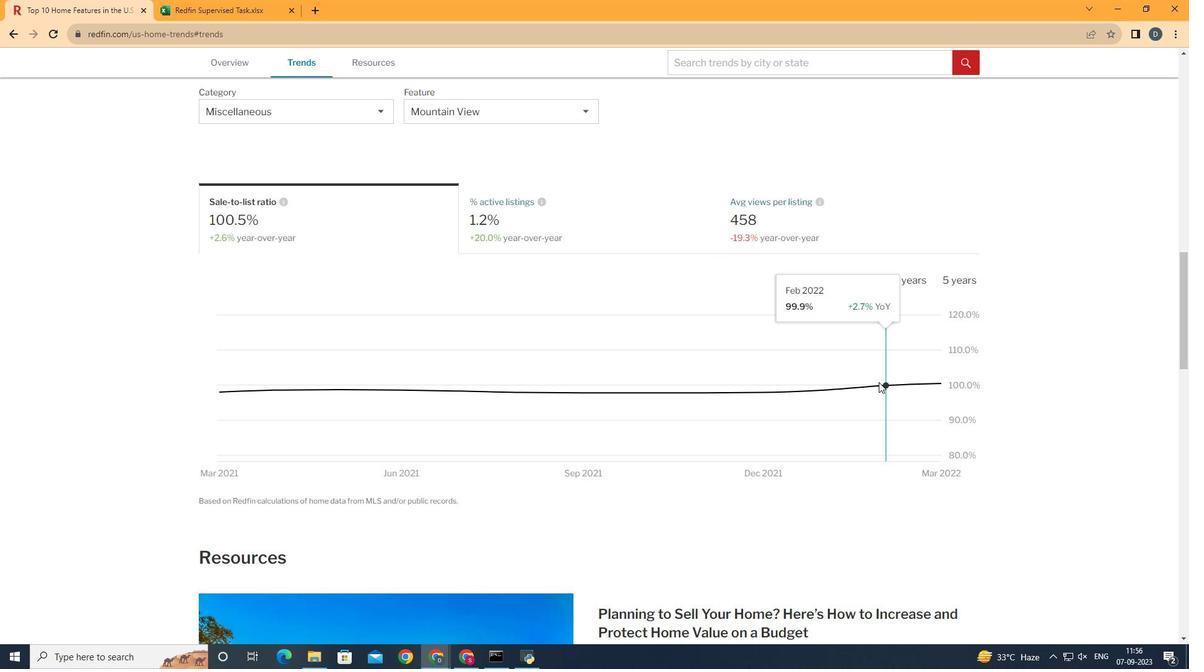 
